 Task: Set the due date for the new milestone in the "Javascript" repository to "20-01-2023".
Action: Mouse moved to (1201, 144)
Screenshot: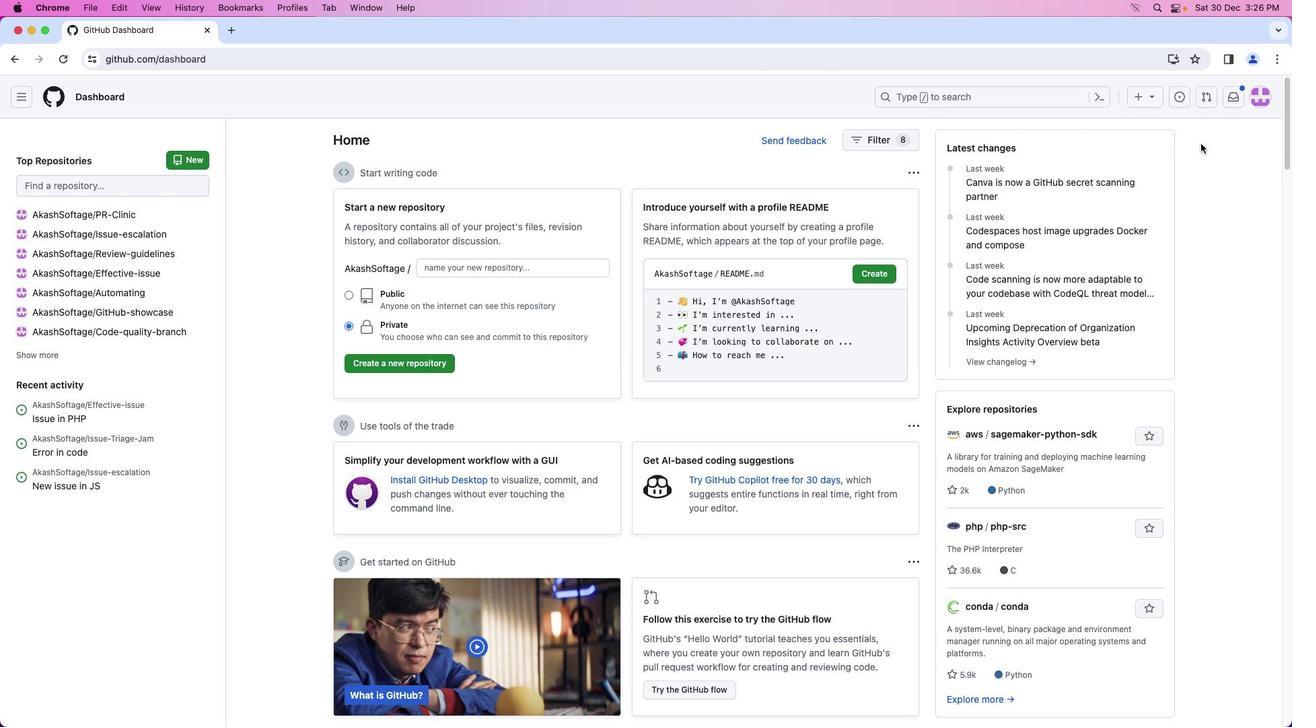 
Action: Mouse pressed left at (1201, 144)
Screenshot: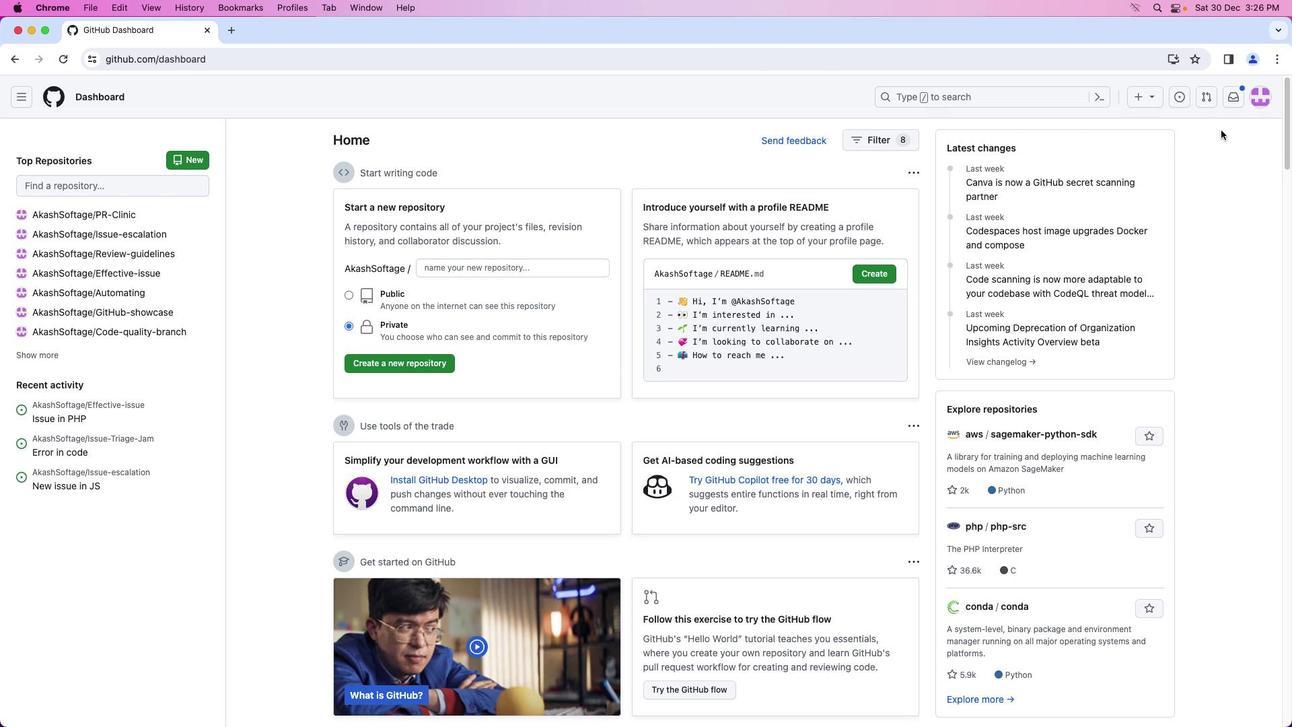
Action: Mouse moved to (1256, 100)
Screenshot: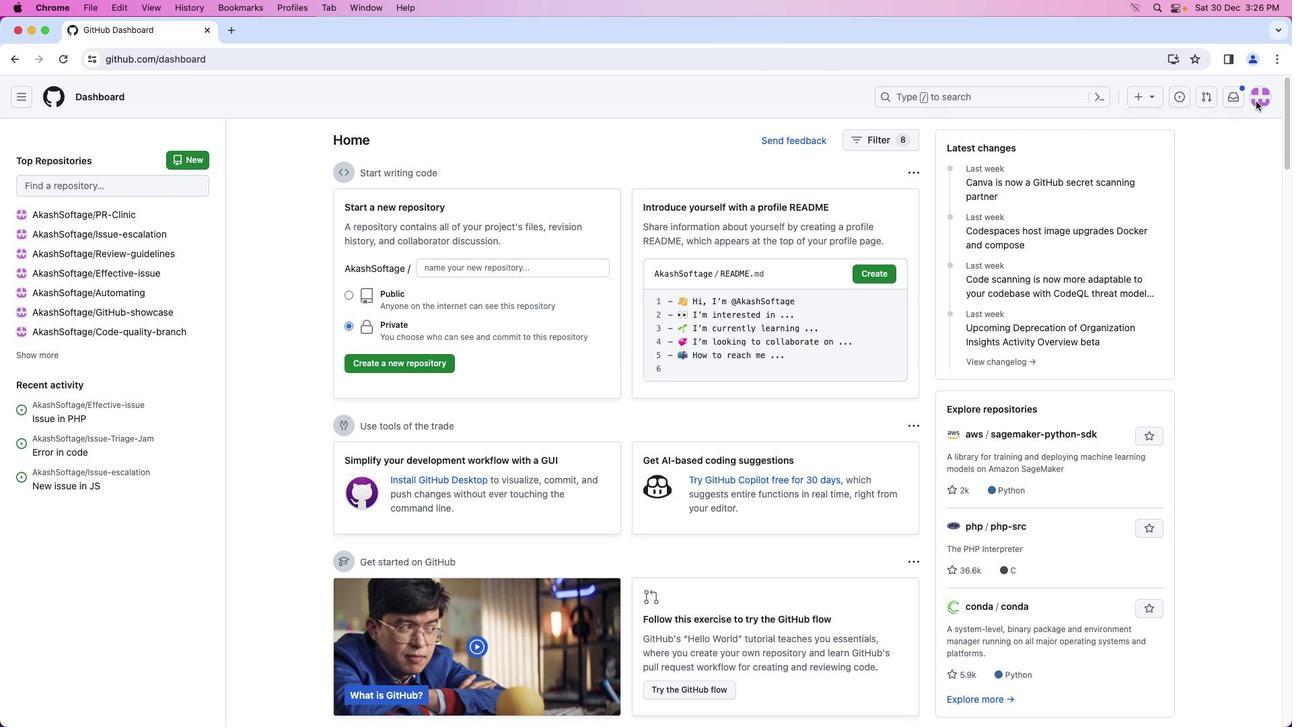 
Action: Mouse pressed left at (1256, 100)
Screenshot: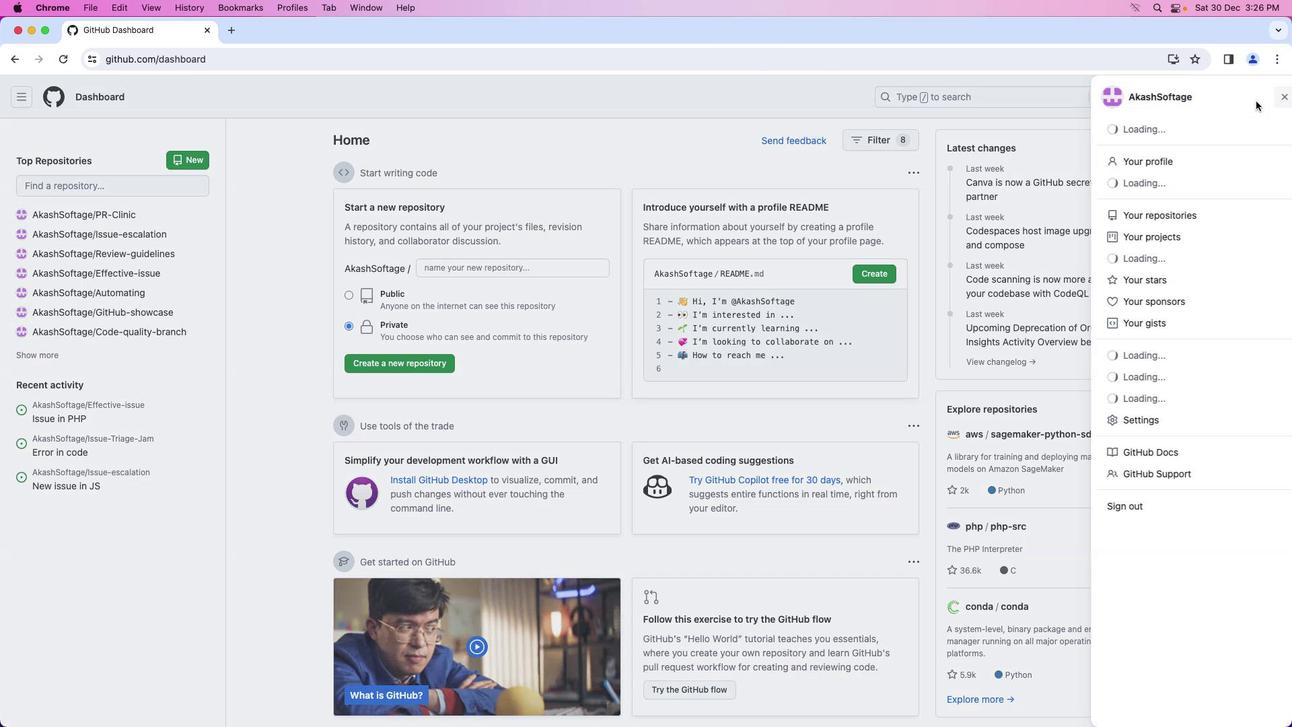 
Action: Mouse moved to (1213, 217)
Screenshot: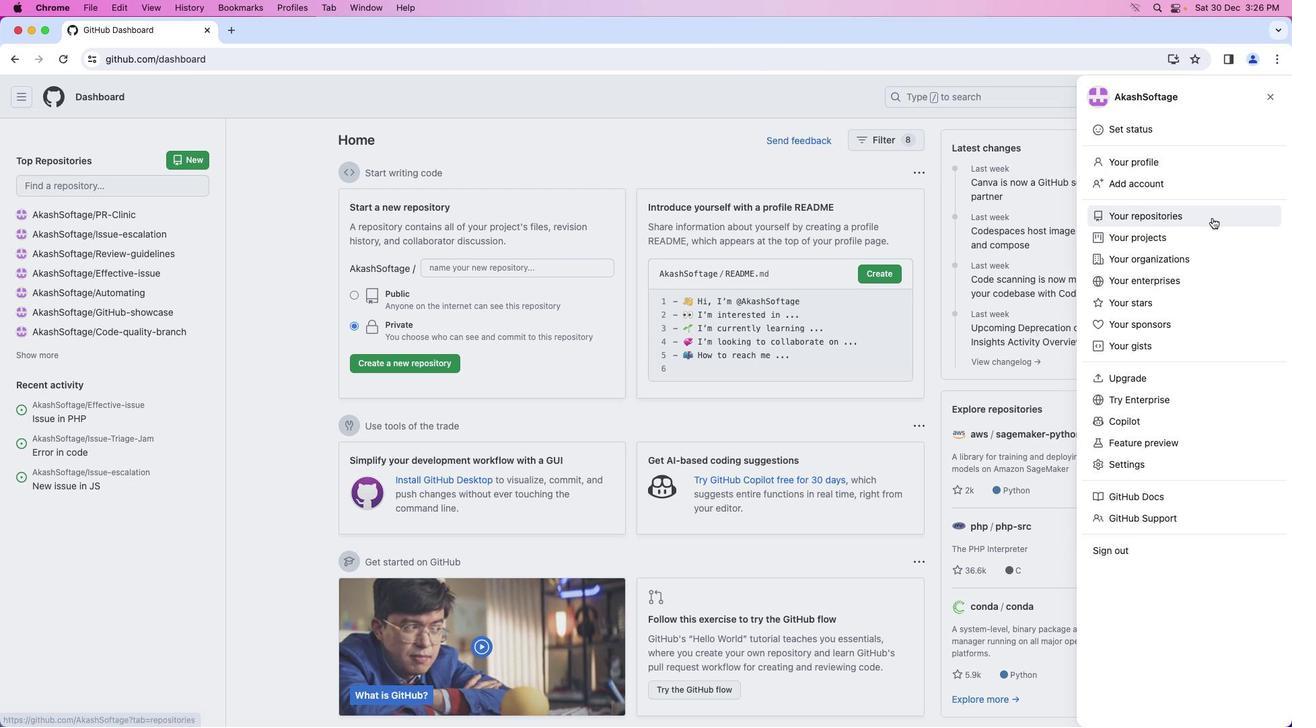 
Action: Mouse pressed left at (1213, 217)
Screenshot: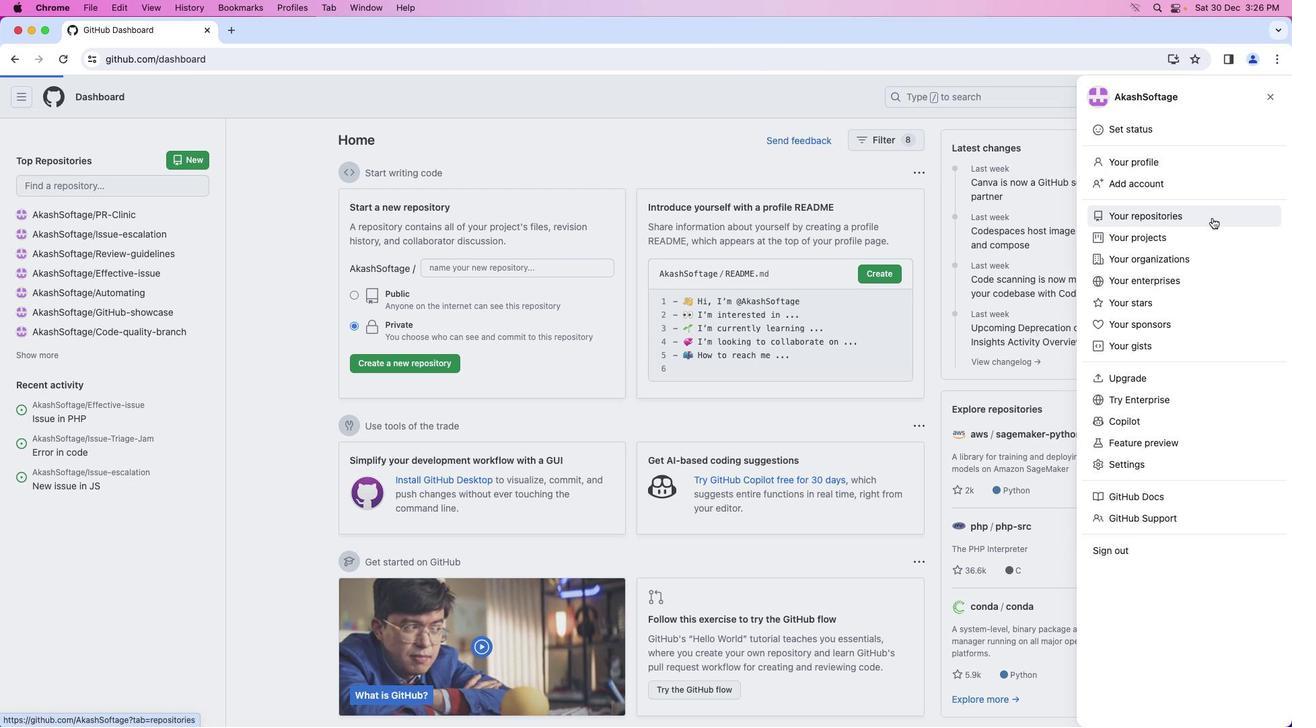 
Action: Mouse moved to (493, 226)
Screenshot: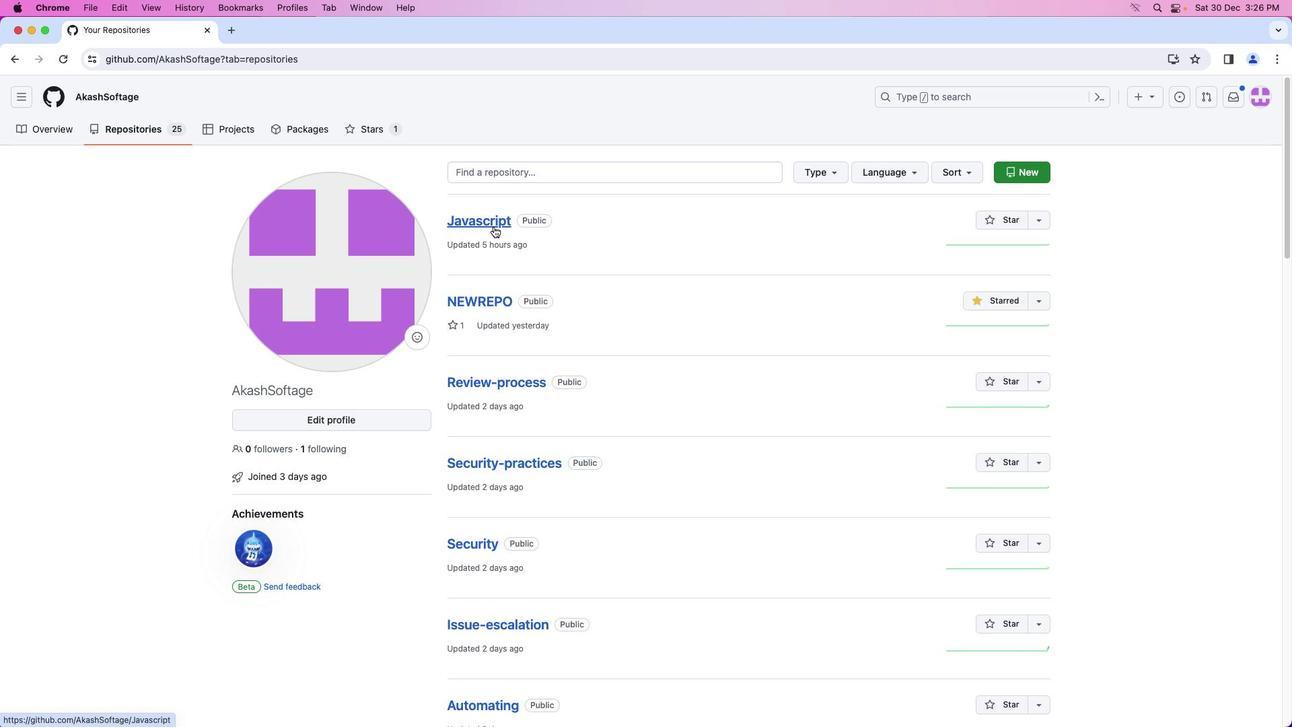 
Action: Mouse pressed left at (493, 226)
Screenshot: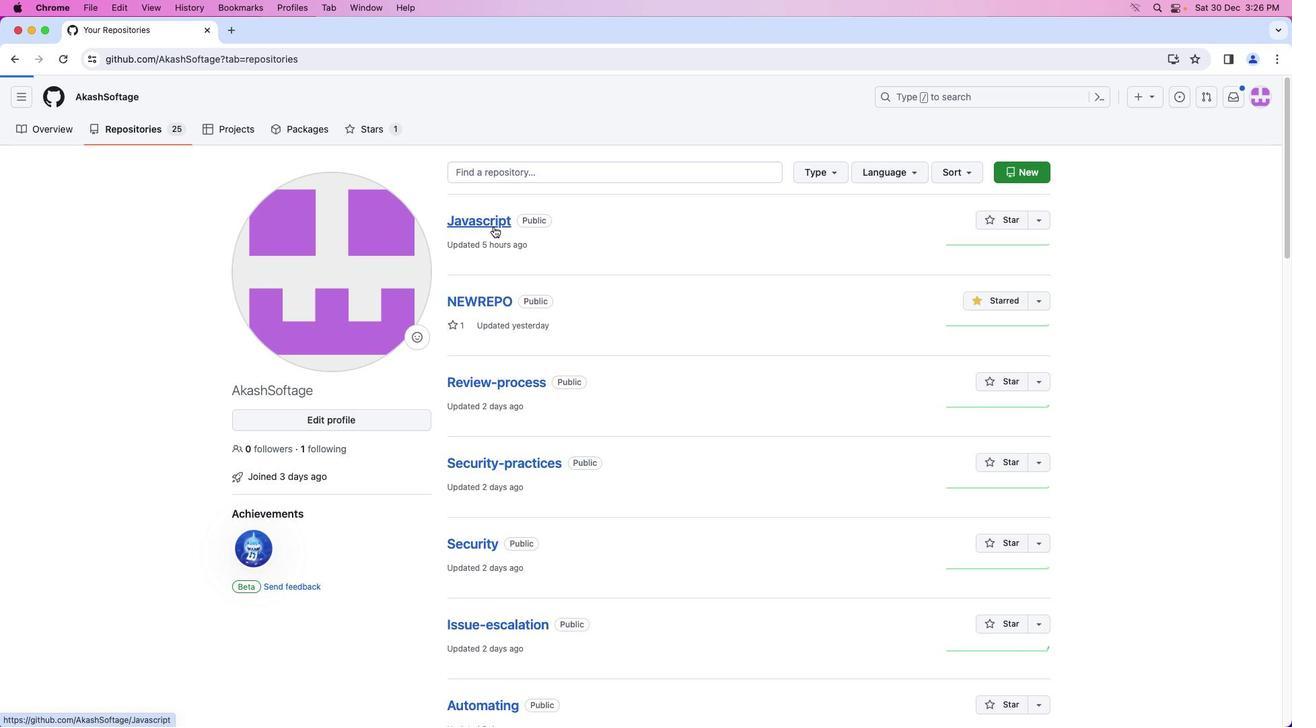 
Action: Mouse moved to (178, 132)
Screenshot: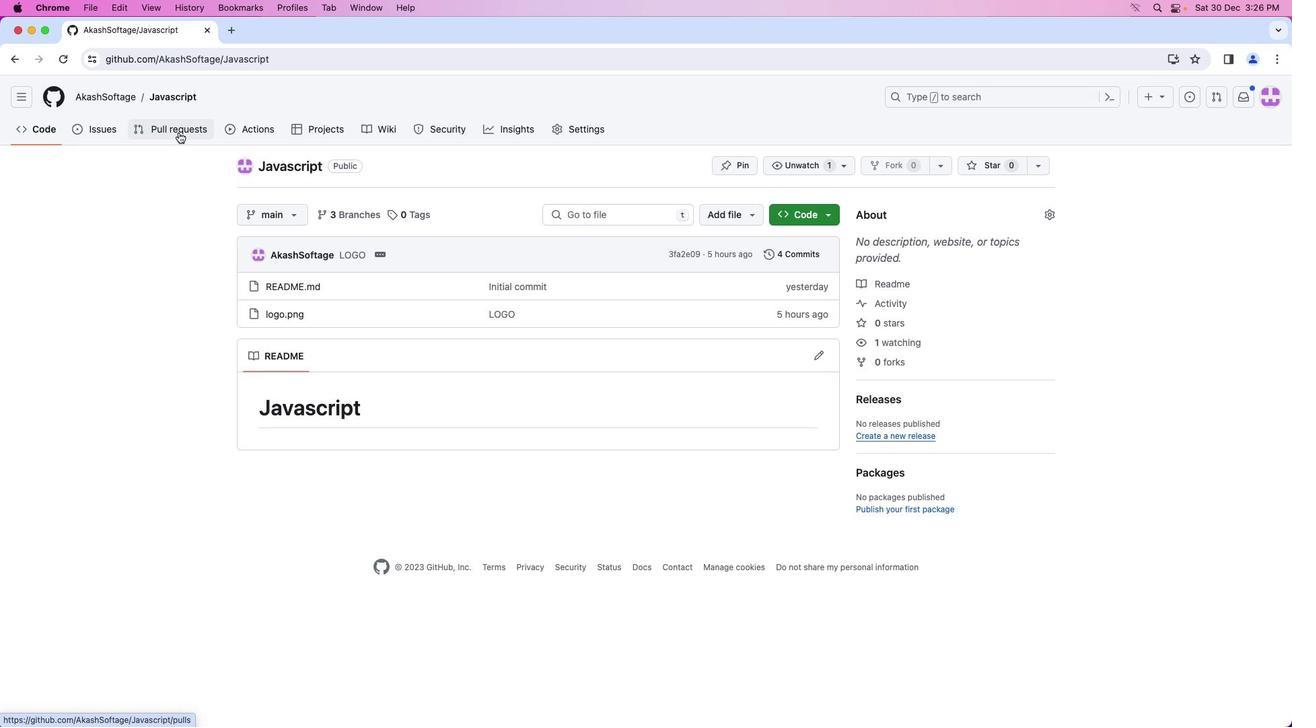 
Action: Mouse pressed left at (178, 132)
Screenshot: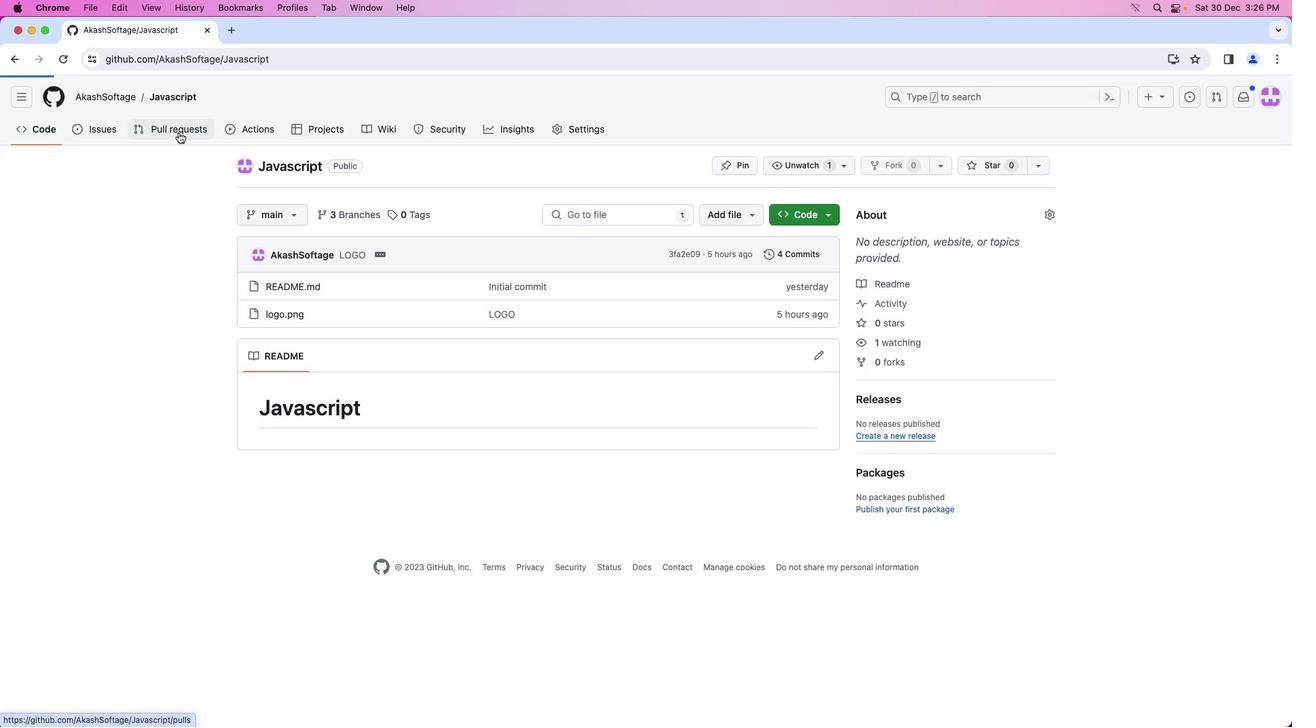 
Action: Mouse moved to (908, 257)
Screenshot: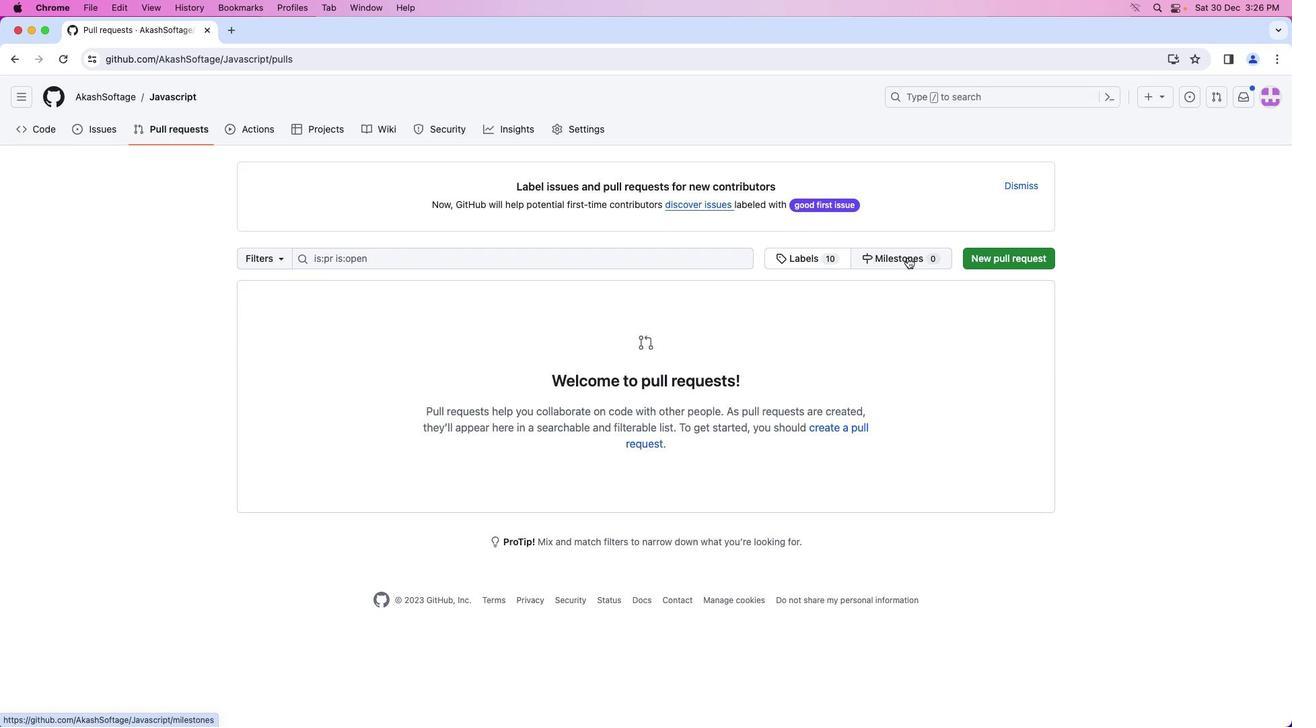 
Action: Mouse pressed left at (908, 257)
Screenshot: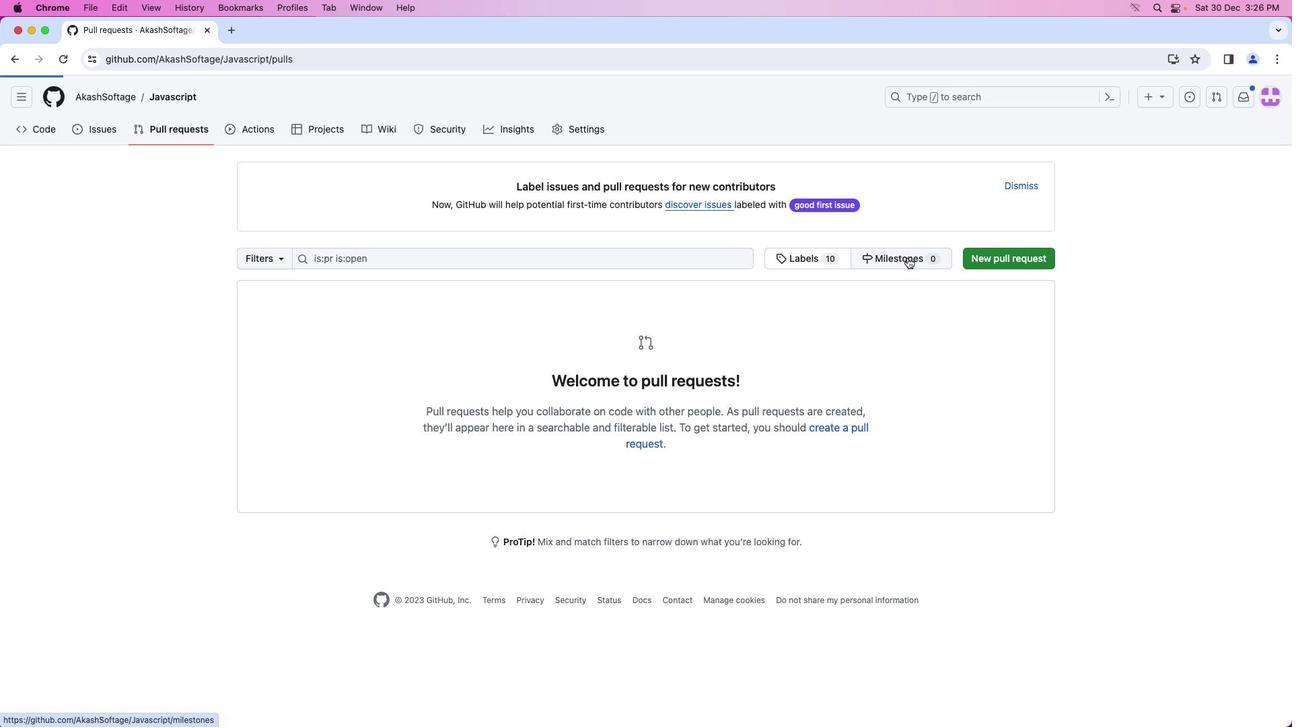 
Action: Mouse moved to (993, 179)
Screenshot: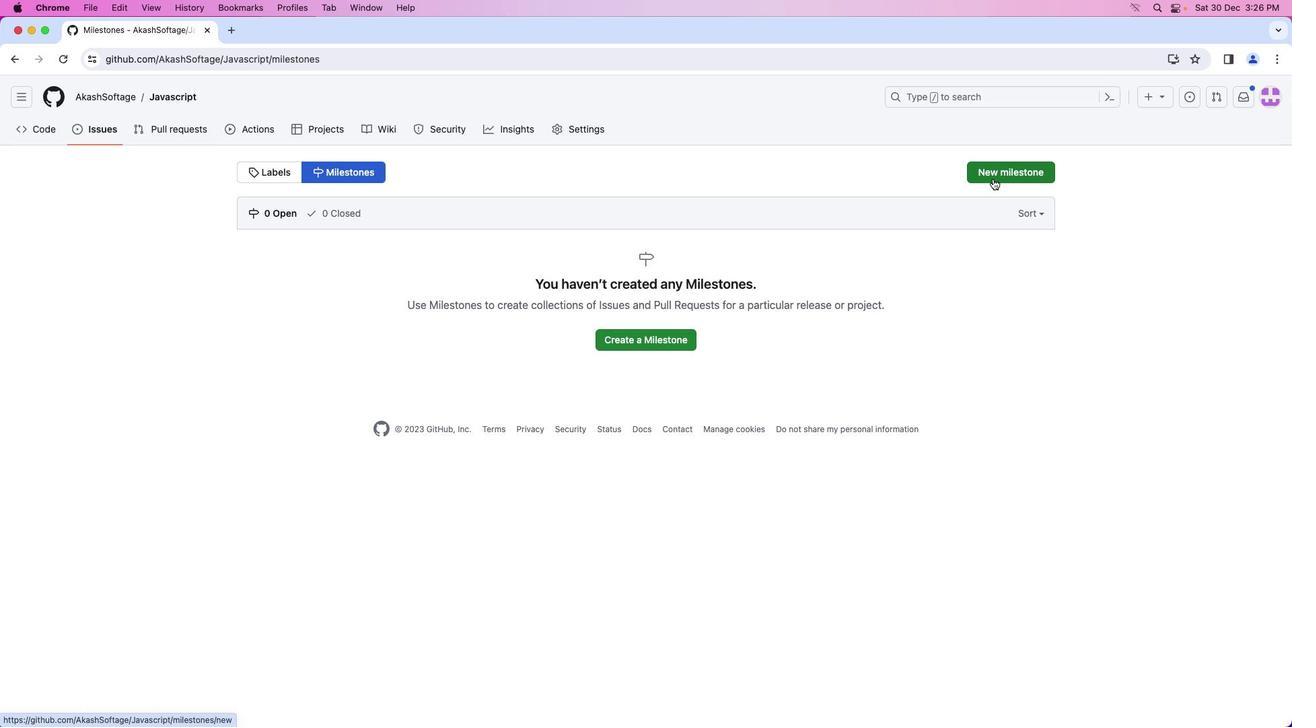 
Action: Mouse pressed left at (993, 179)
Screenshot: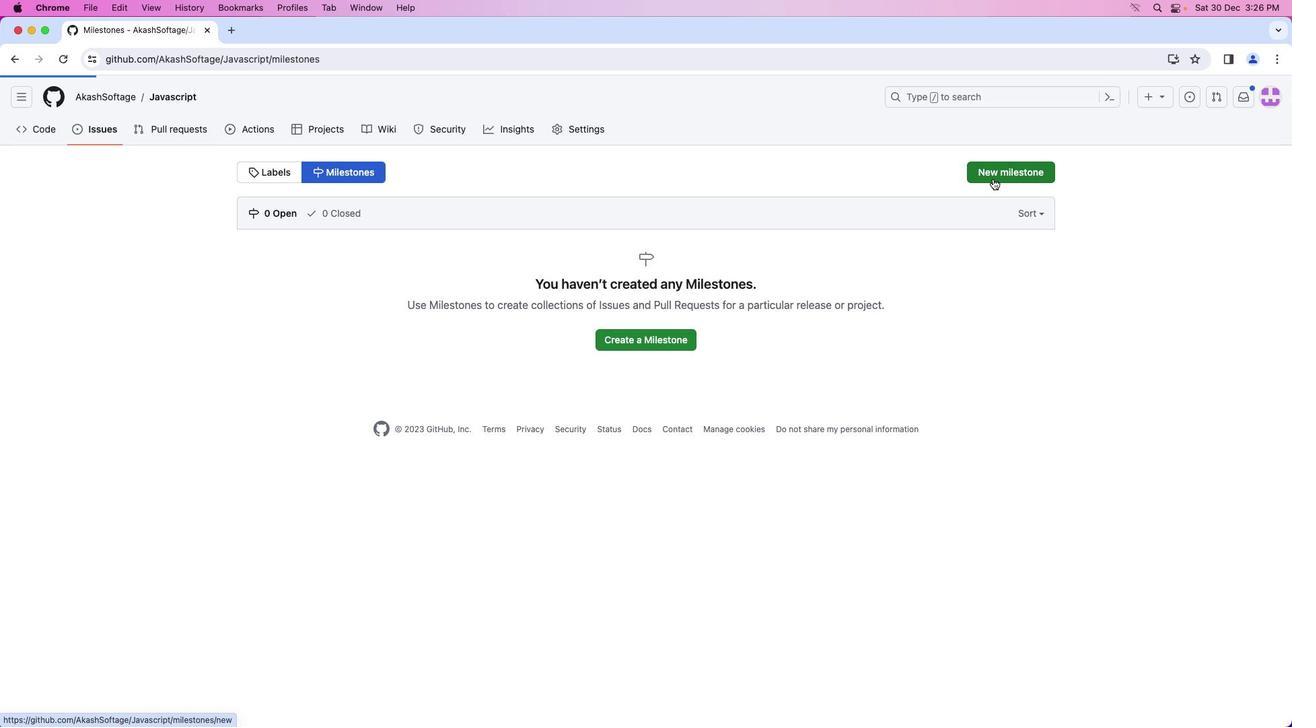 
Action: Mouse moved to (583, 236)
Screenshot: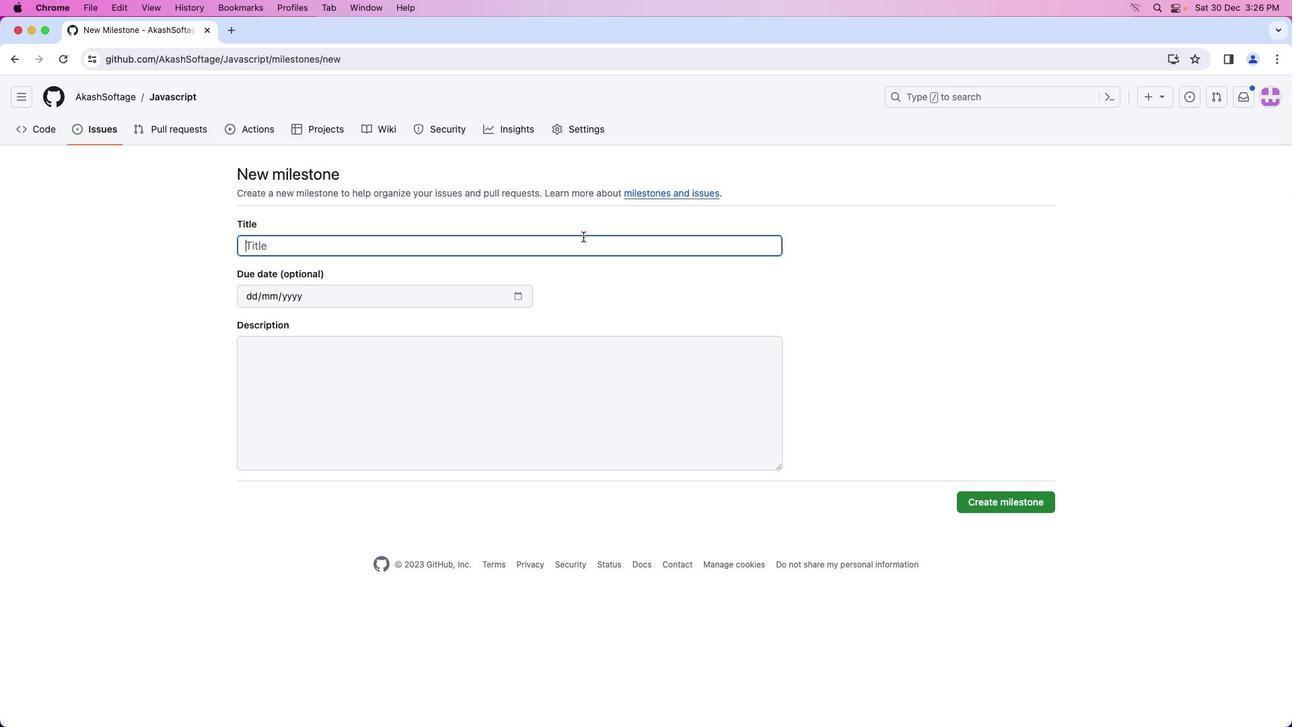 
Action: Key pressed 'M'Key.backspaceKey.caps_lock'm''i''l''e''1'
Screenshot: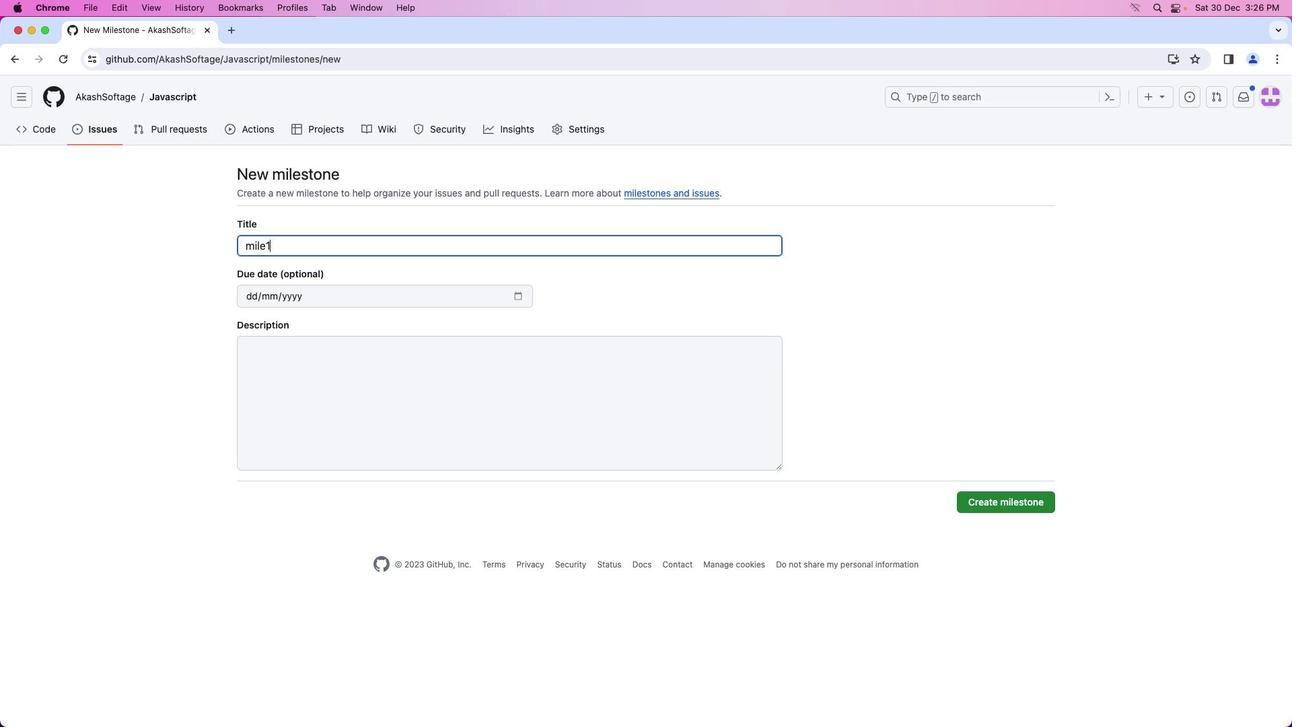 
Action: Mouse moved to (523, 295)
Screenshot: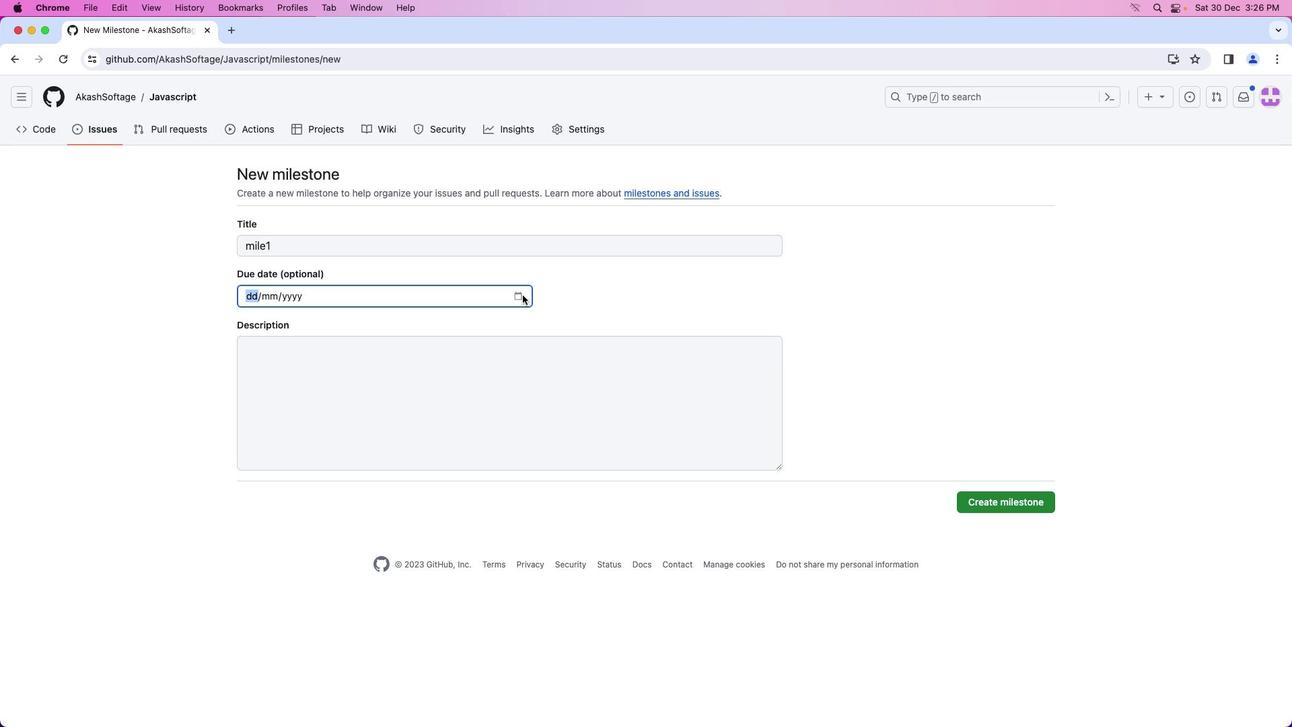 
Action: Mouse pressed left at (523, 295)
Screenshot: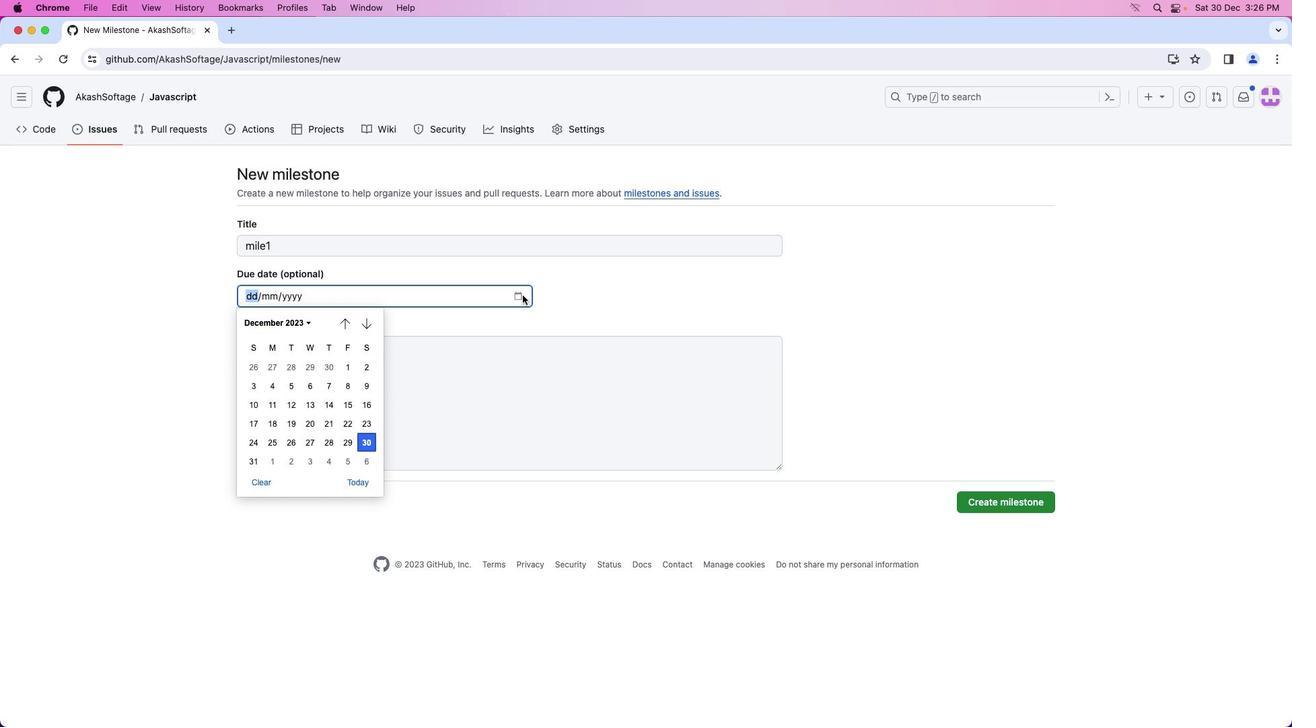 
Action: Mouse moved to (298, 325)
Screenshot: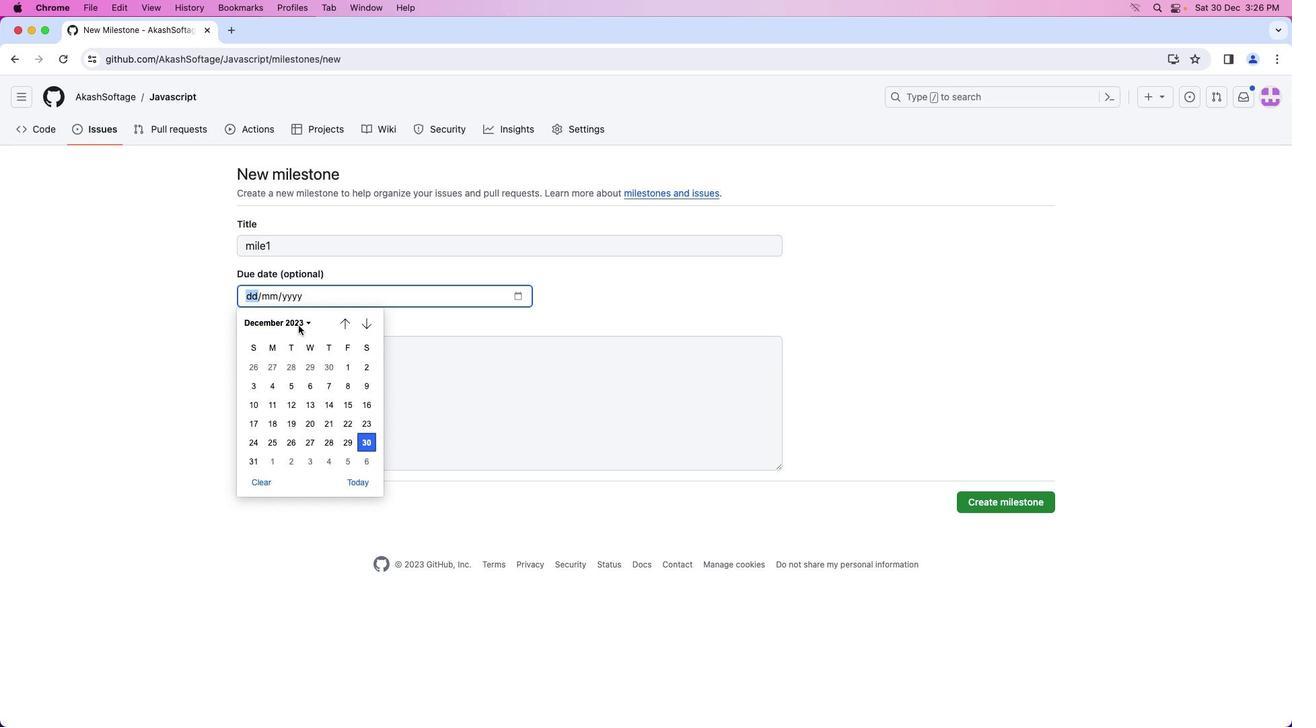 
Action: Mouse pressed left at (298, 325)
Screenshot: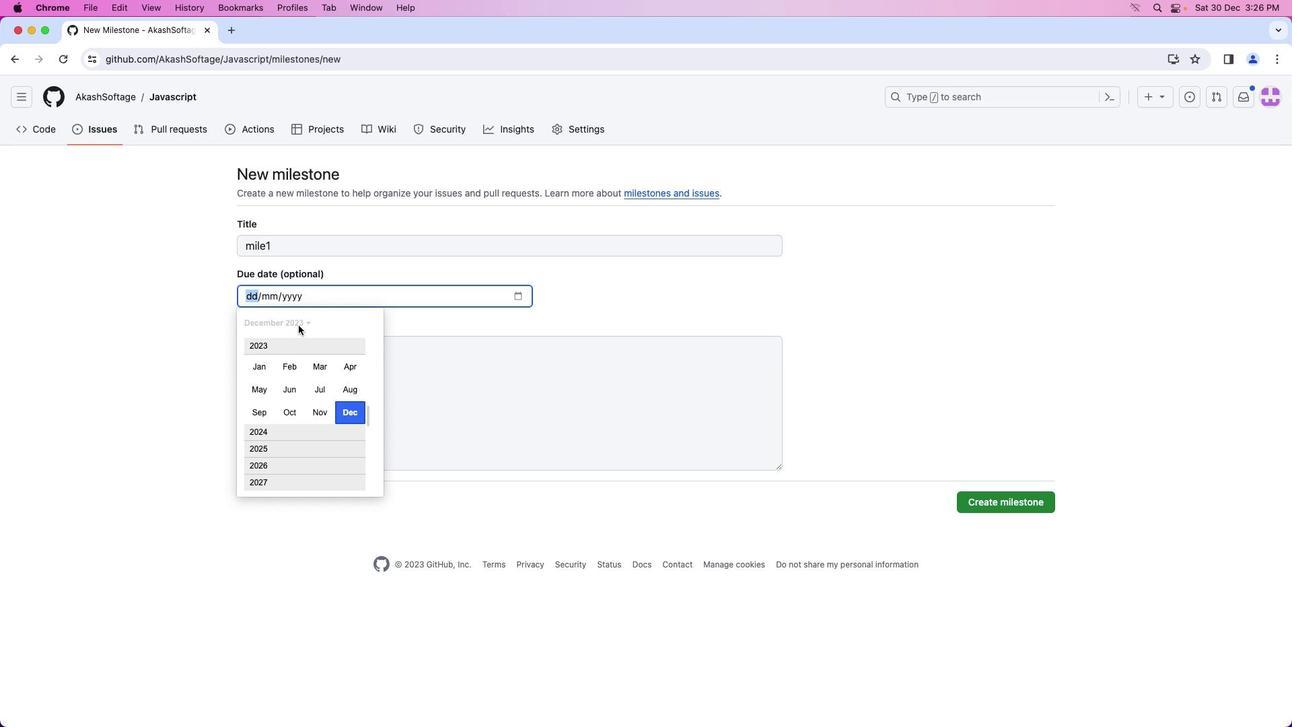 
Action: Mouse moved to (265, 361)
Screenshot: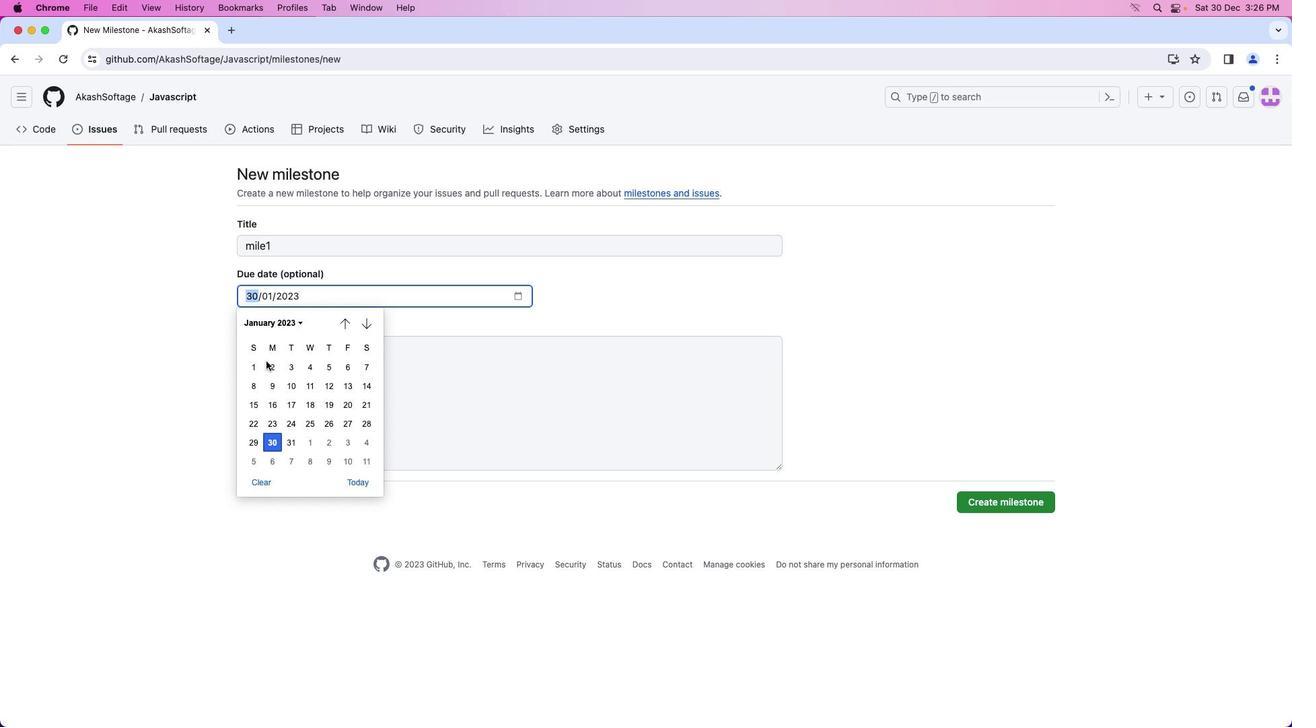 
Action: Mouse pressed left at (265, 361)
Screenshot: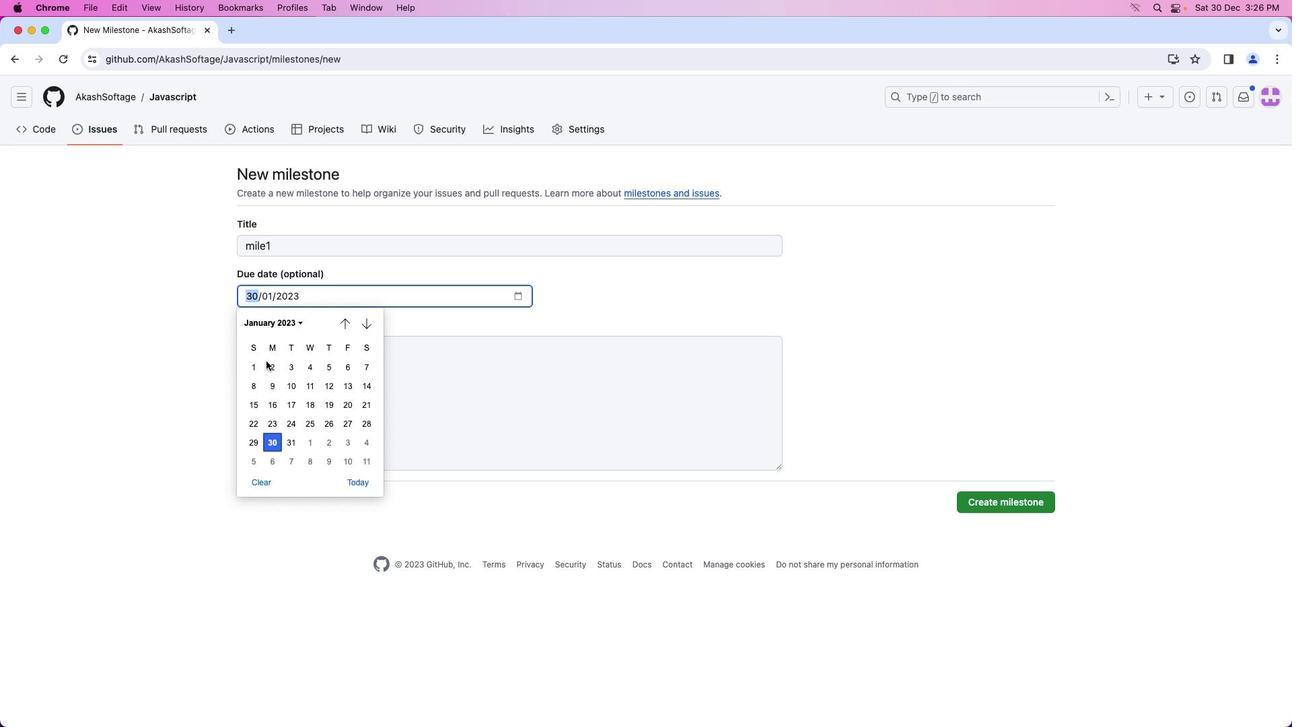 
Action: Mouse moved to (342, 405)
Screenshot: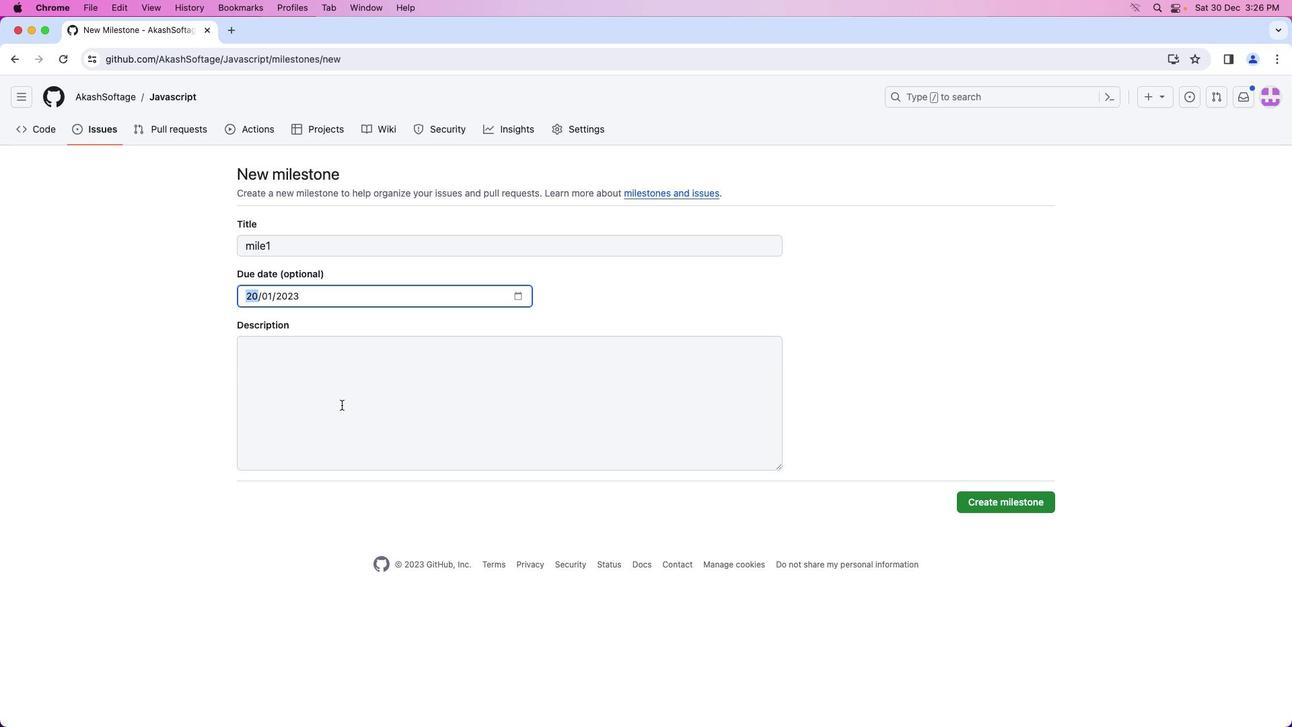 
Action: Mouse pressed left at (342, 405)
Screenshot: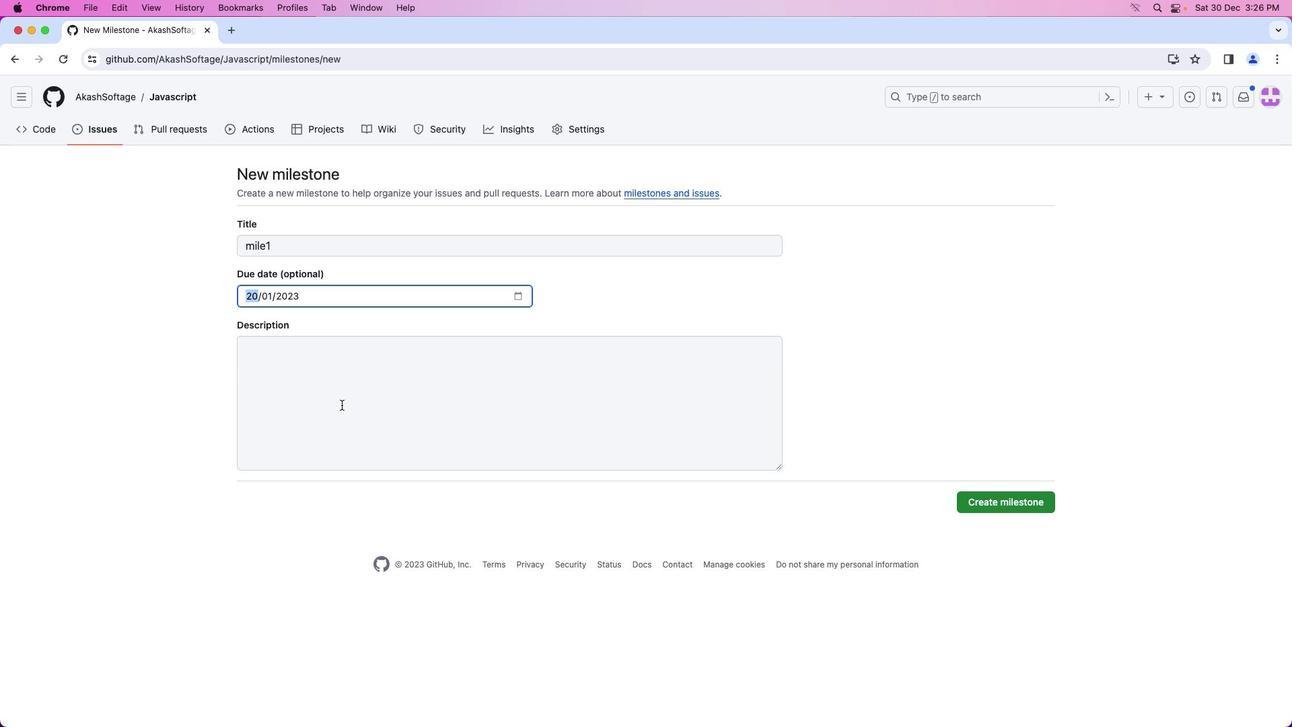 
Action: Mouse moved to (432, 374)
Screenshot: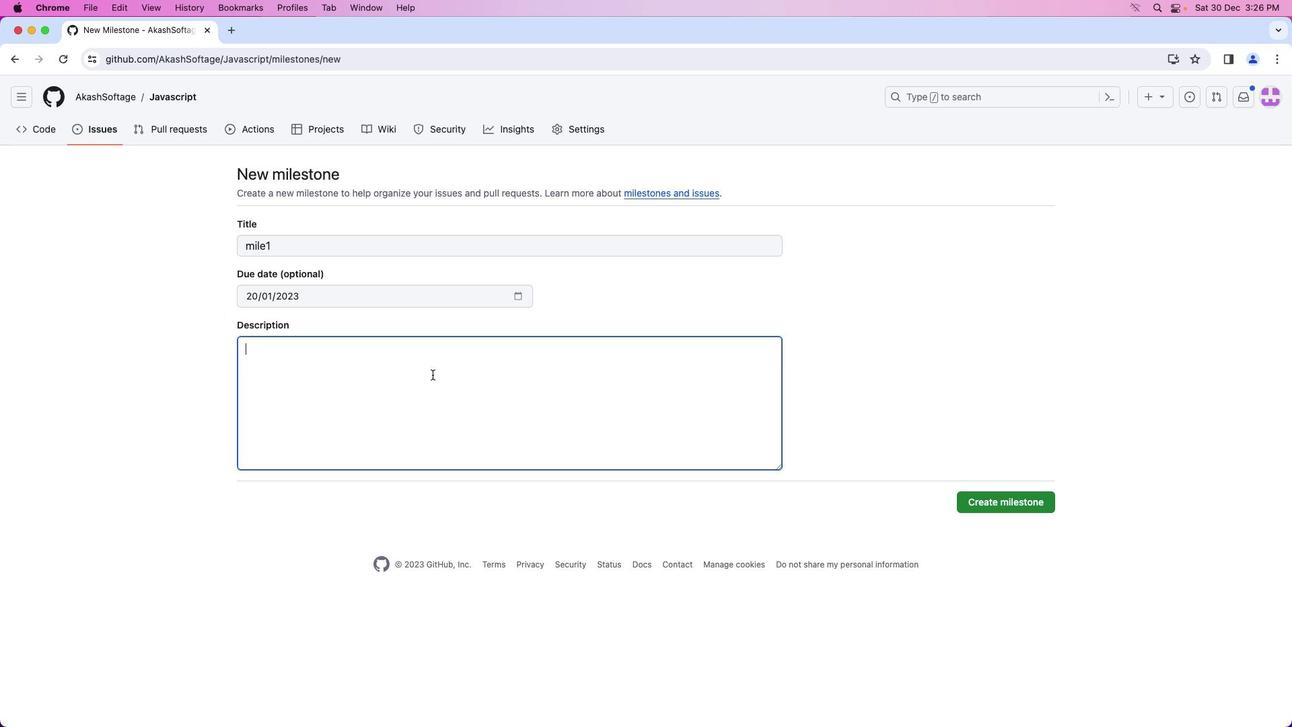 
Action: Mouse pressed left at (432, 374)
Screenshot: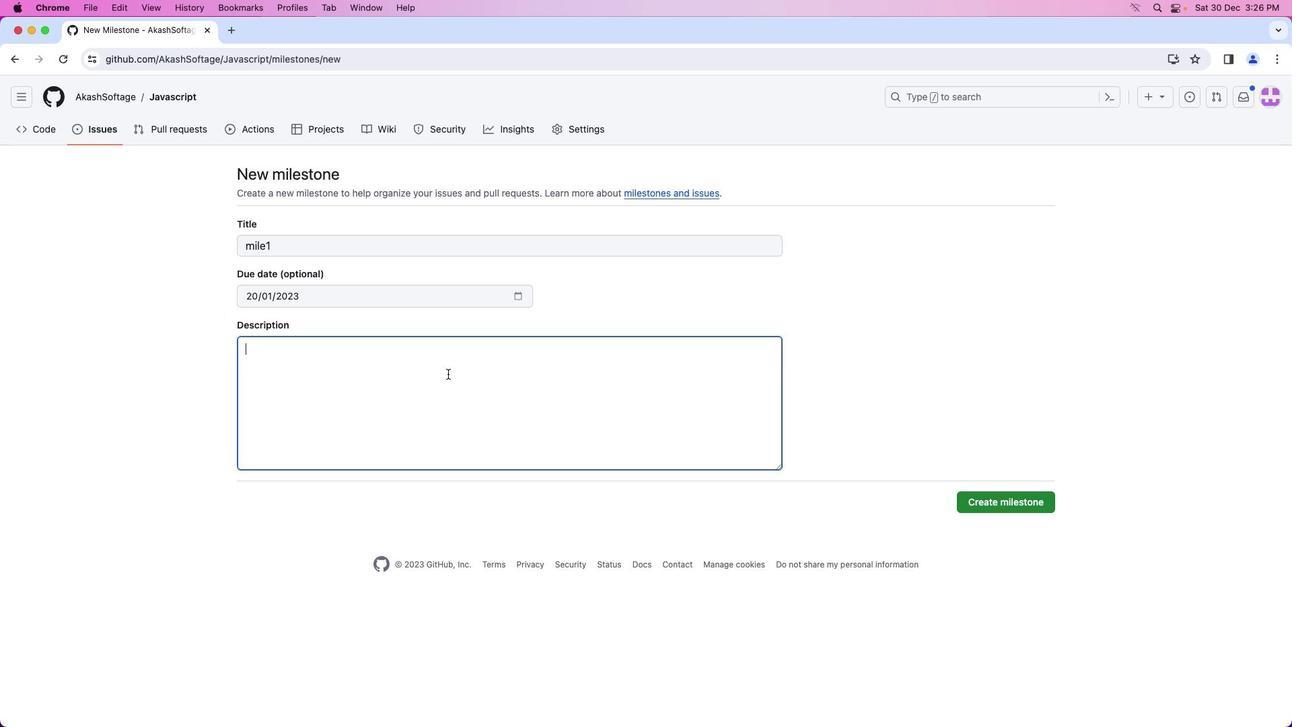 
Action: Mouse moved to (853, 380)
Screenshot: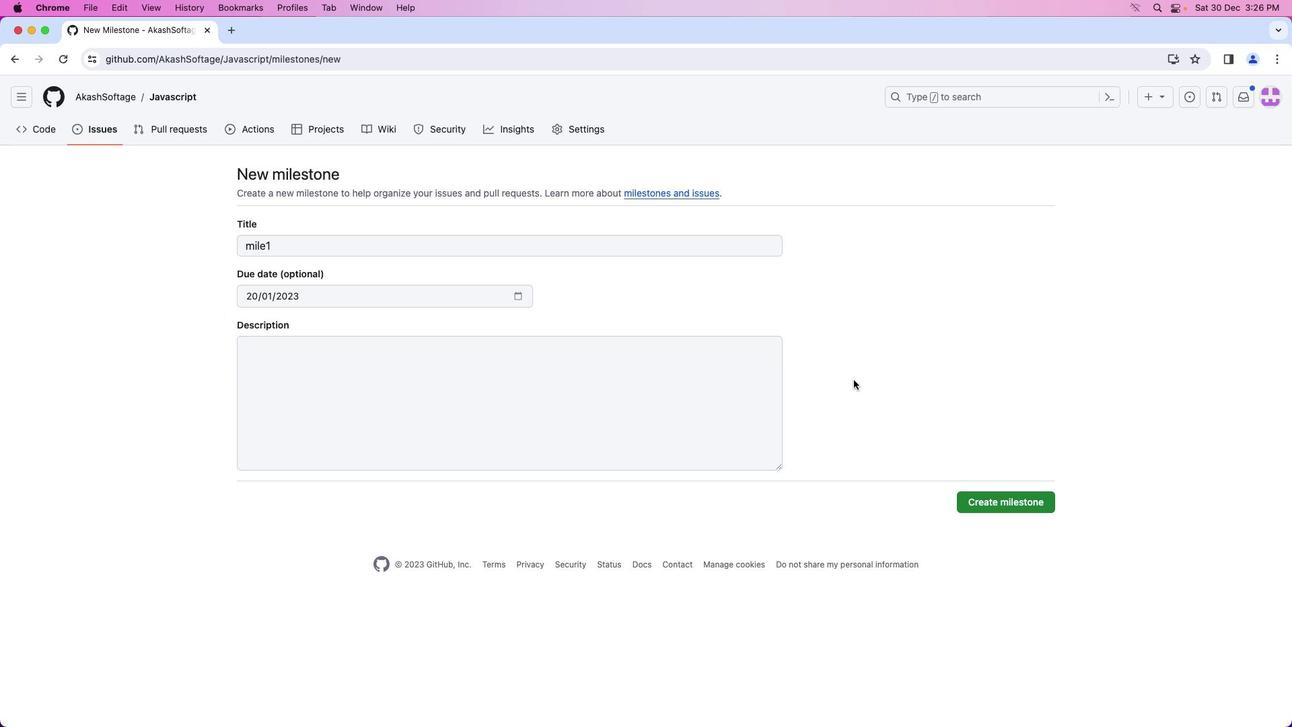 
Action: Mouse pressed left at (853, 380)
Screenshot: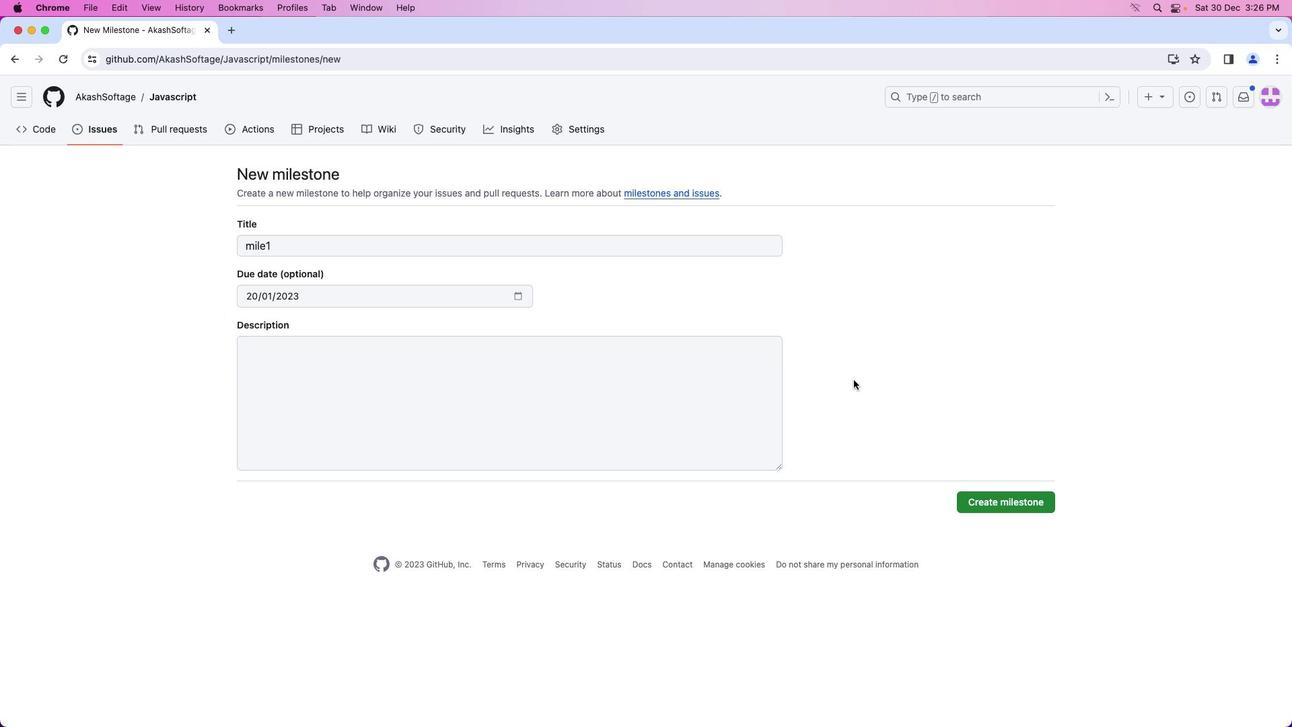
Action: Mouse moved to (853, 380)
Screenshot: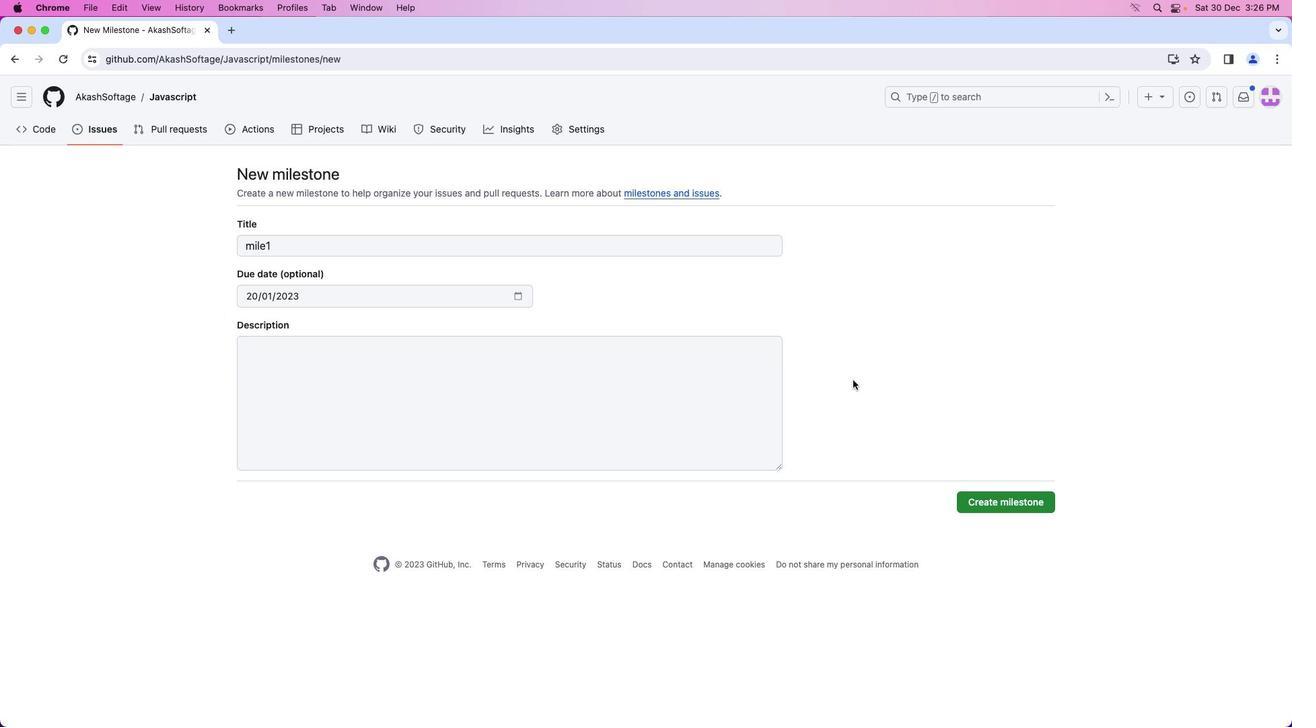 
